 Task: Toggle common rendering emulation "Automatic dark mode".
Action: Mouse moved to (1344, 41)
Screenshot: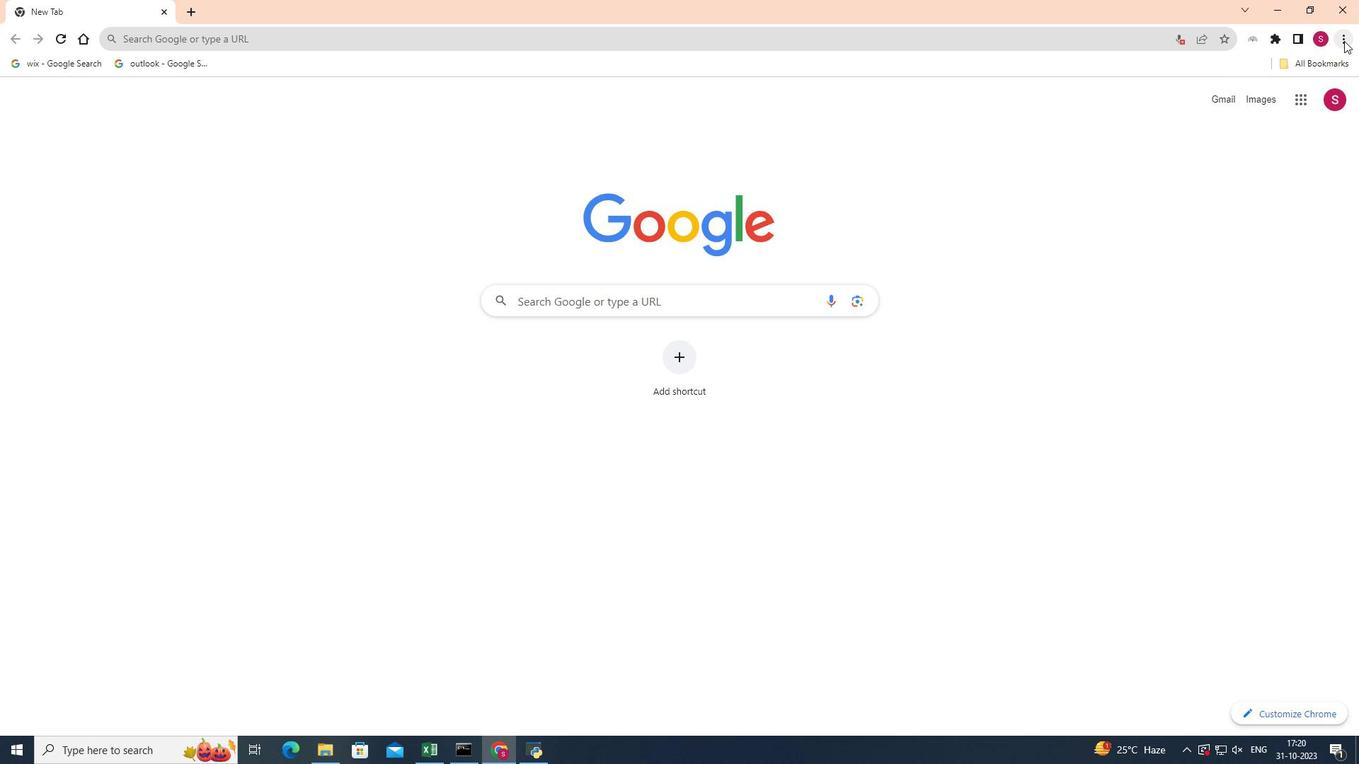 
Action: Mouse pressed left at (1344, 41)
Screenshot: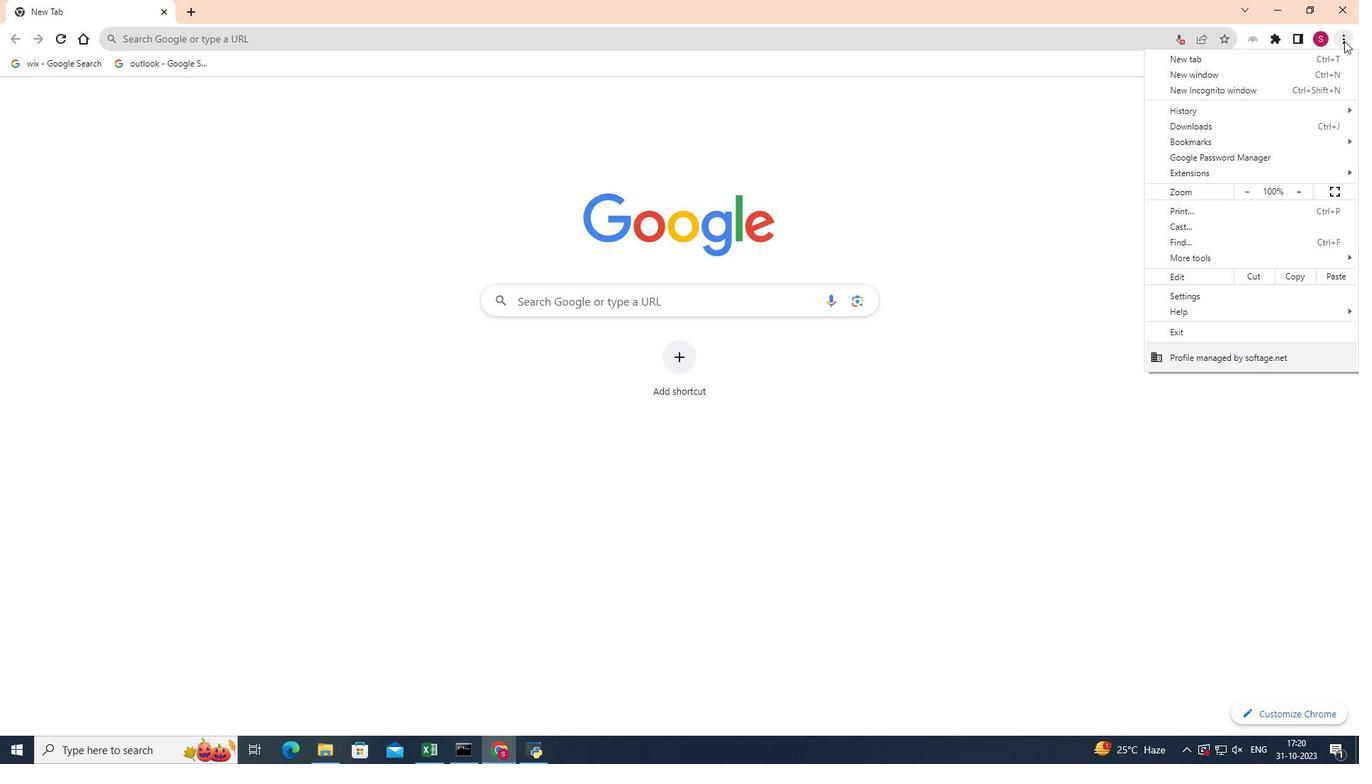 
Action: Mouse pressed left at (1344, 41)
Screenshot: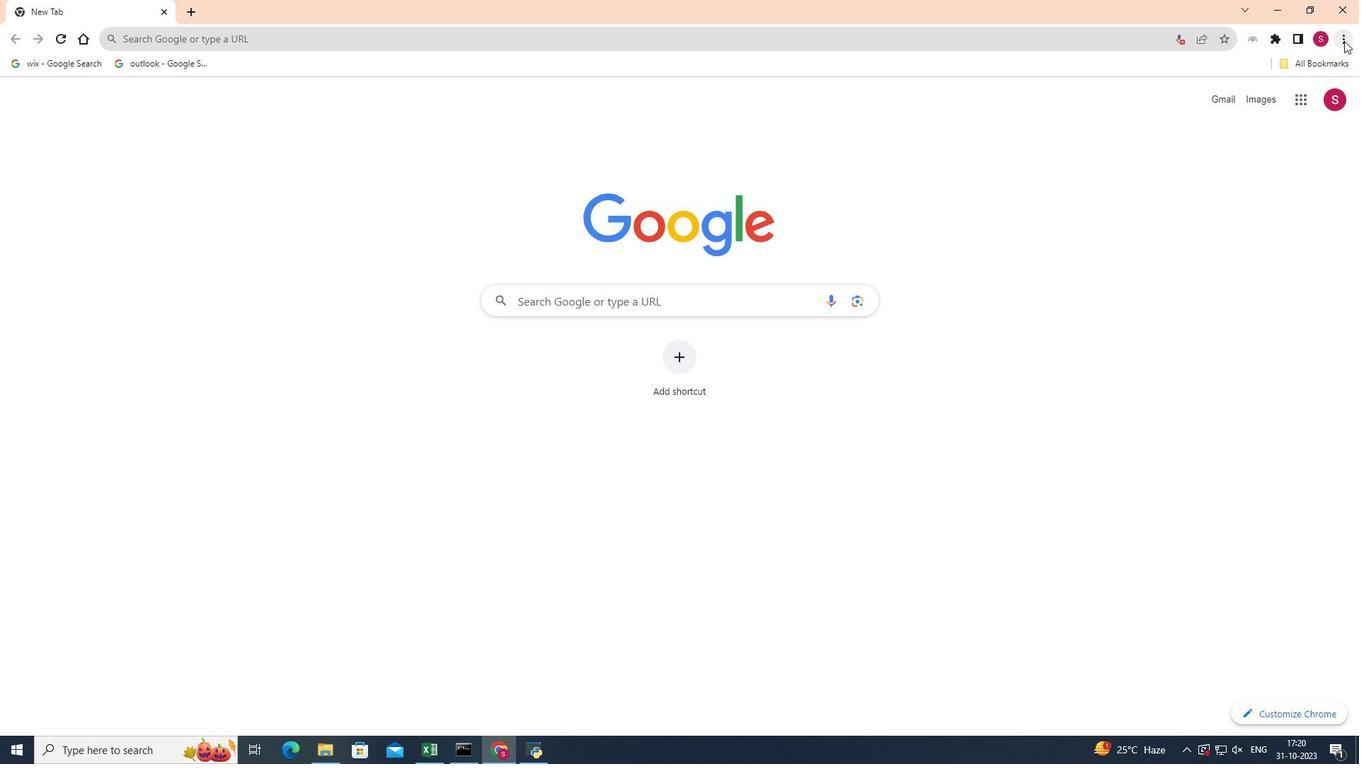 
Action: Mouse pressed left at (1344, 41)
Screenshot: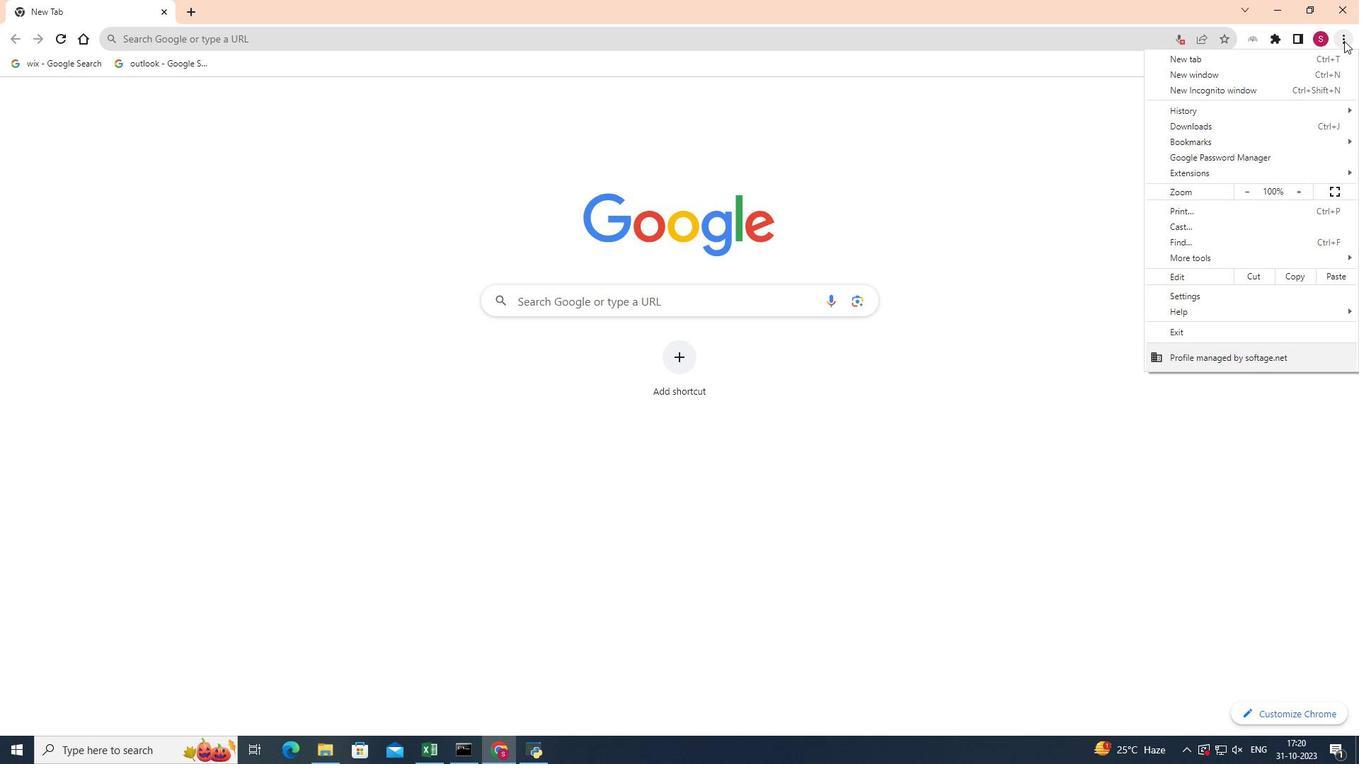
Action: Mouse moved to (1201, 257)
Screenshot: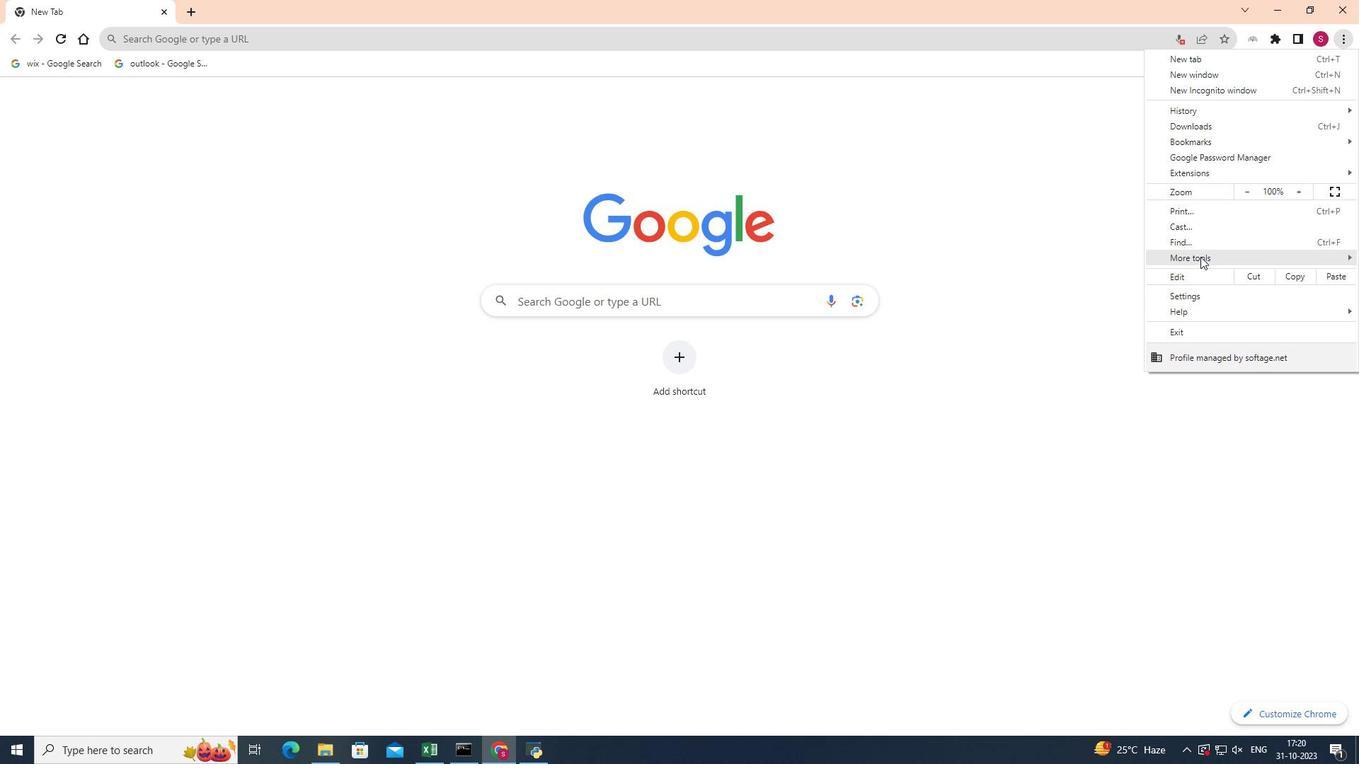 
Action: Mouse pressed left at (1201, 257)
Screenshot: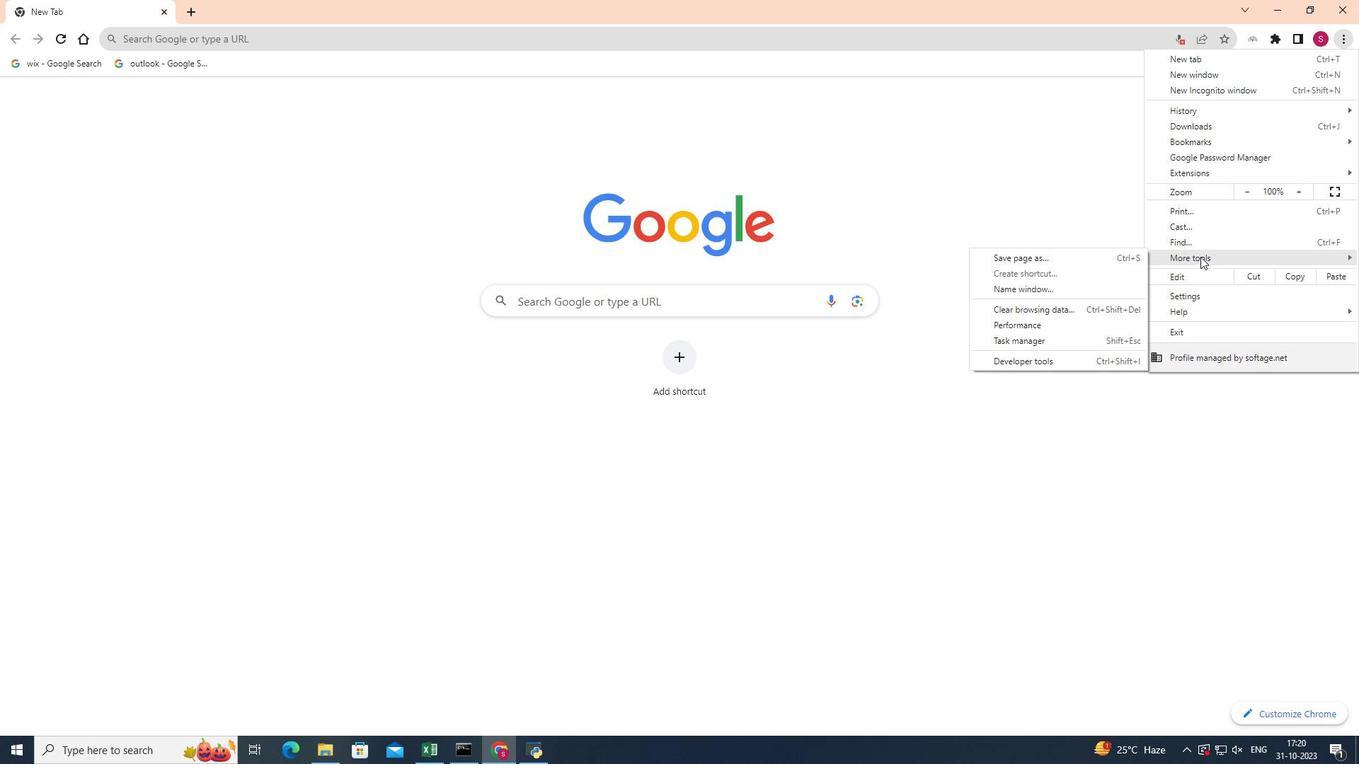 
Action: Mouse moved to (1058, 360)
Screenshot: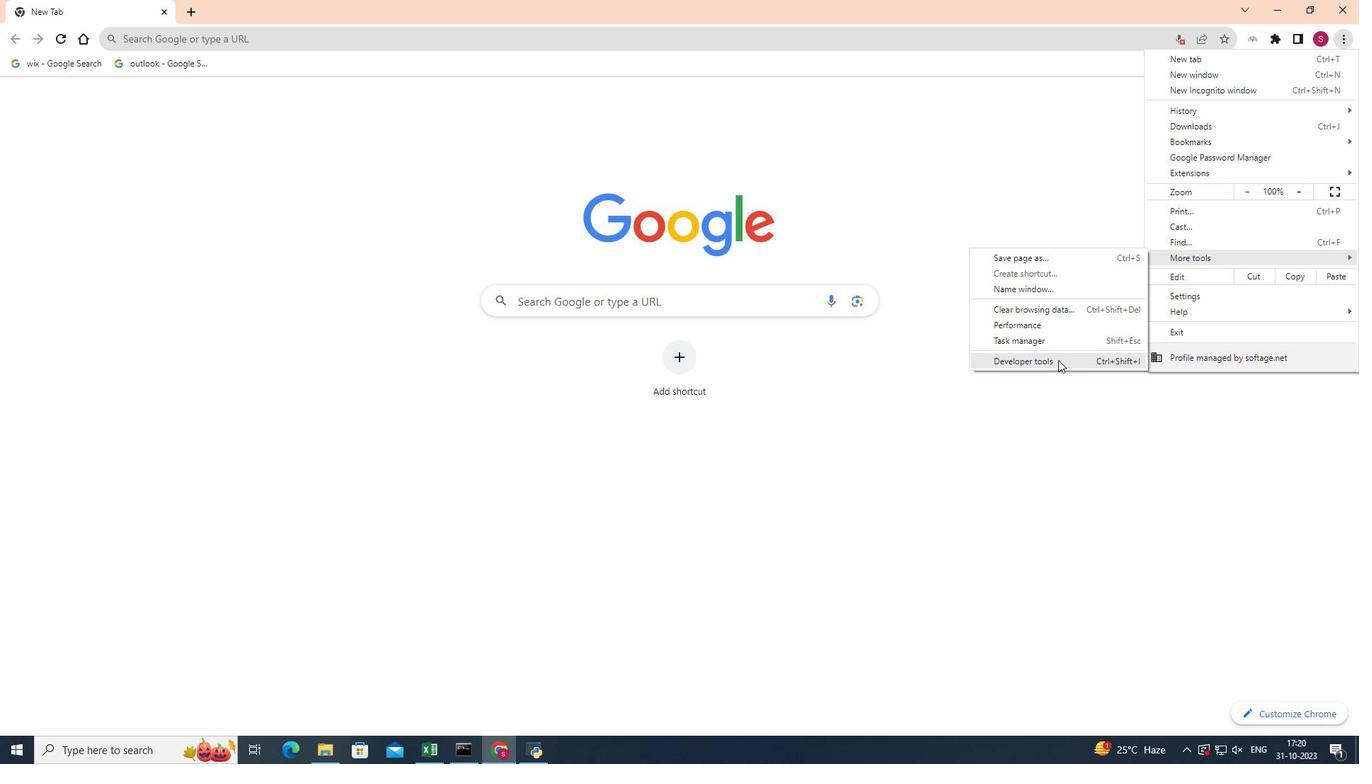 
Action: Mouse pressed left at (1058, 360)
Screenshot: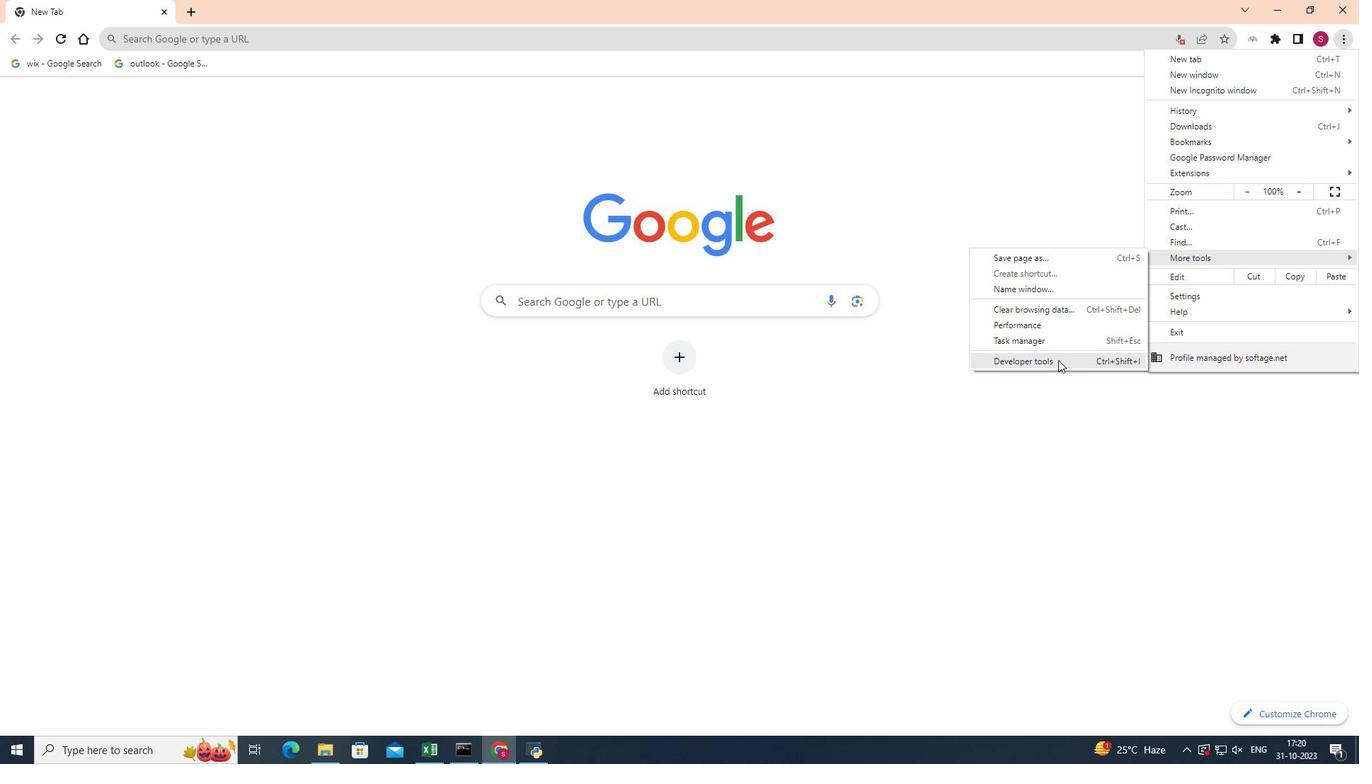 
Action: Mouse moved to (1320, 534)
Screenshot: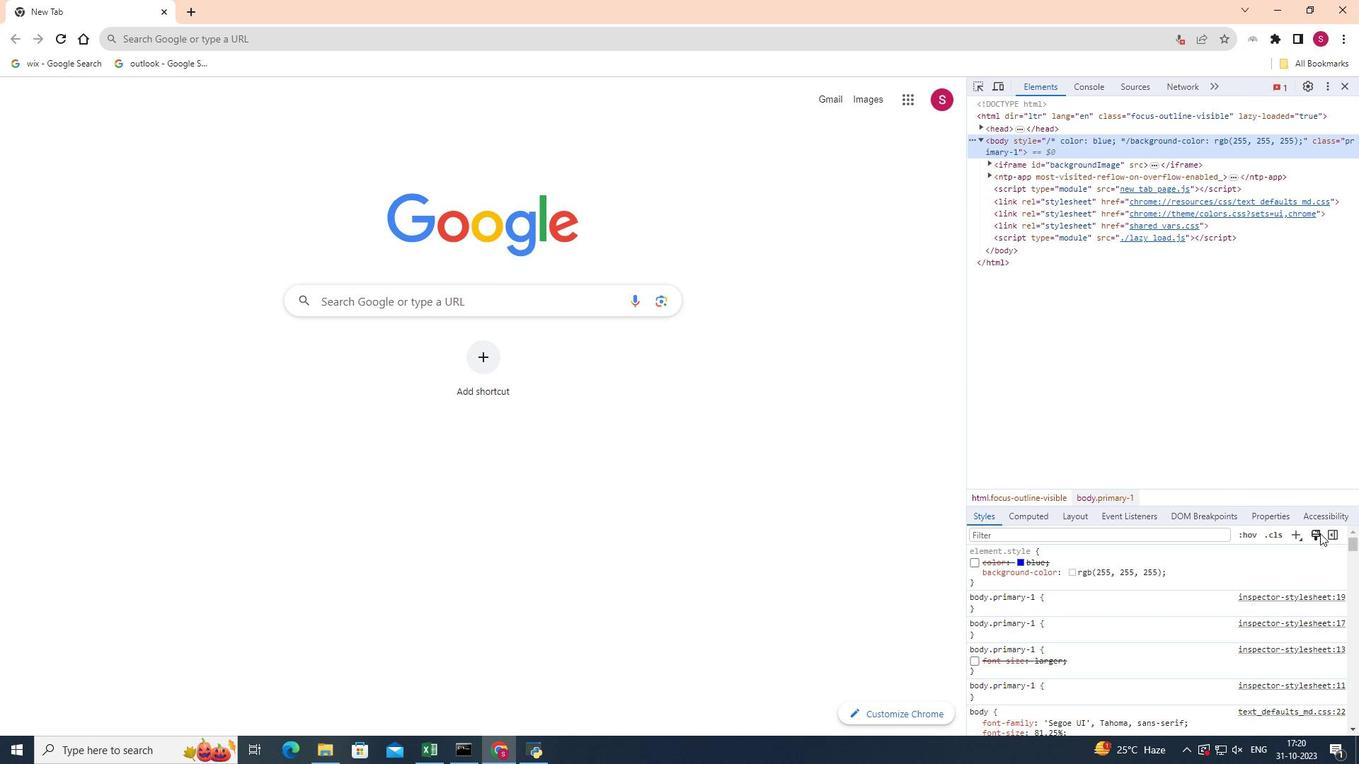 
Action: Mouse pressed left at (1320, 534)
Screenshot: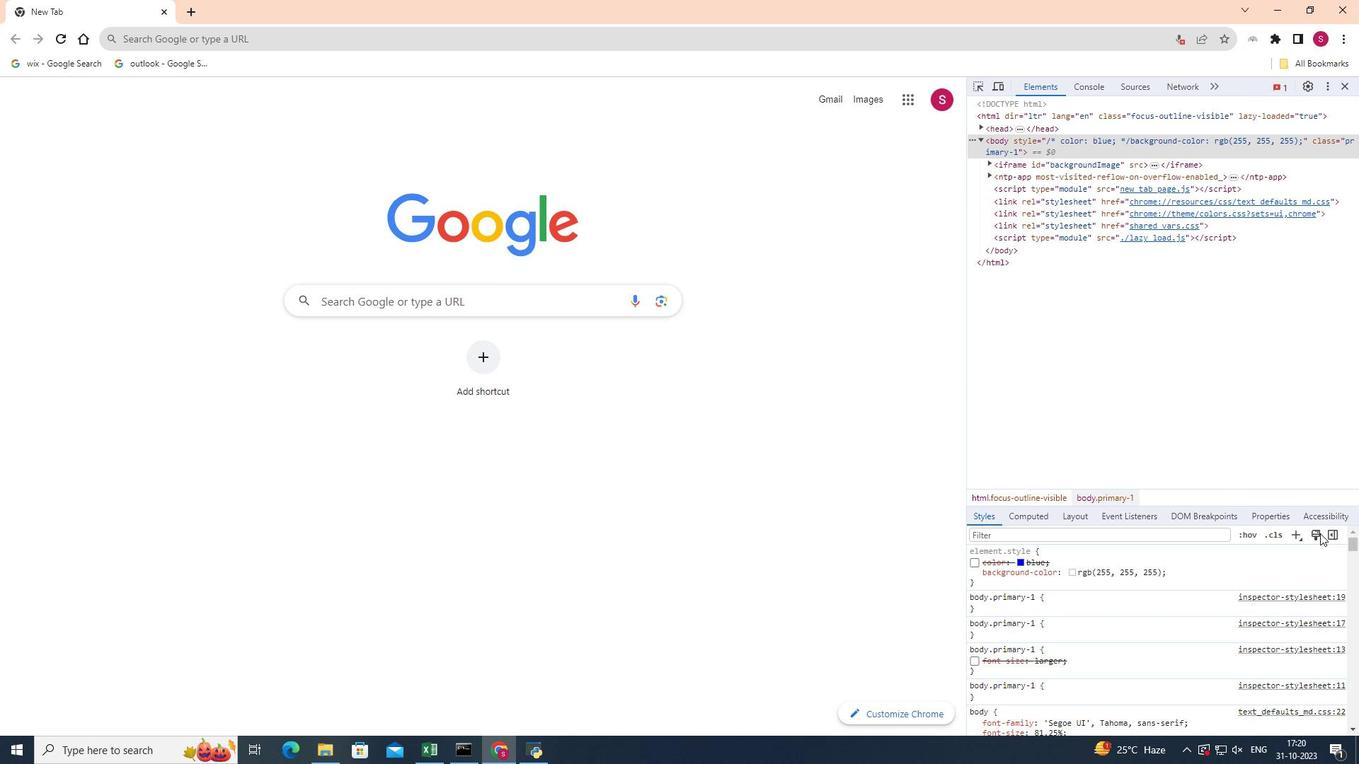 
Action: Mouse moved to (1303, 582)
Screenshot: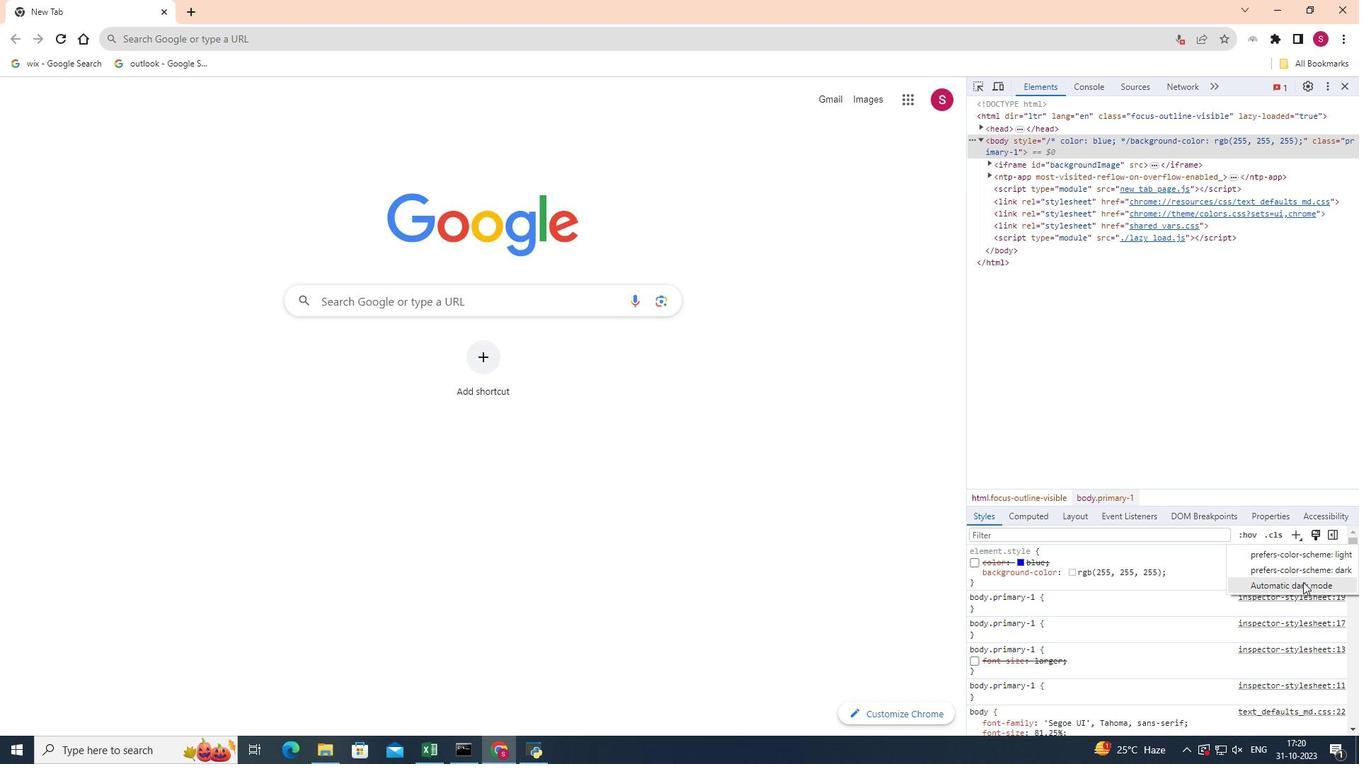 
Action: Mouse pressed left at (1303, 582)
Screenshot: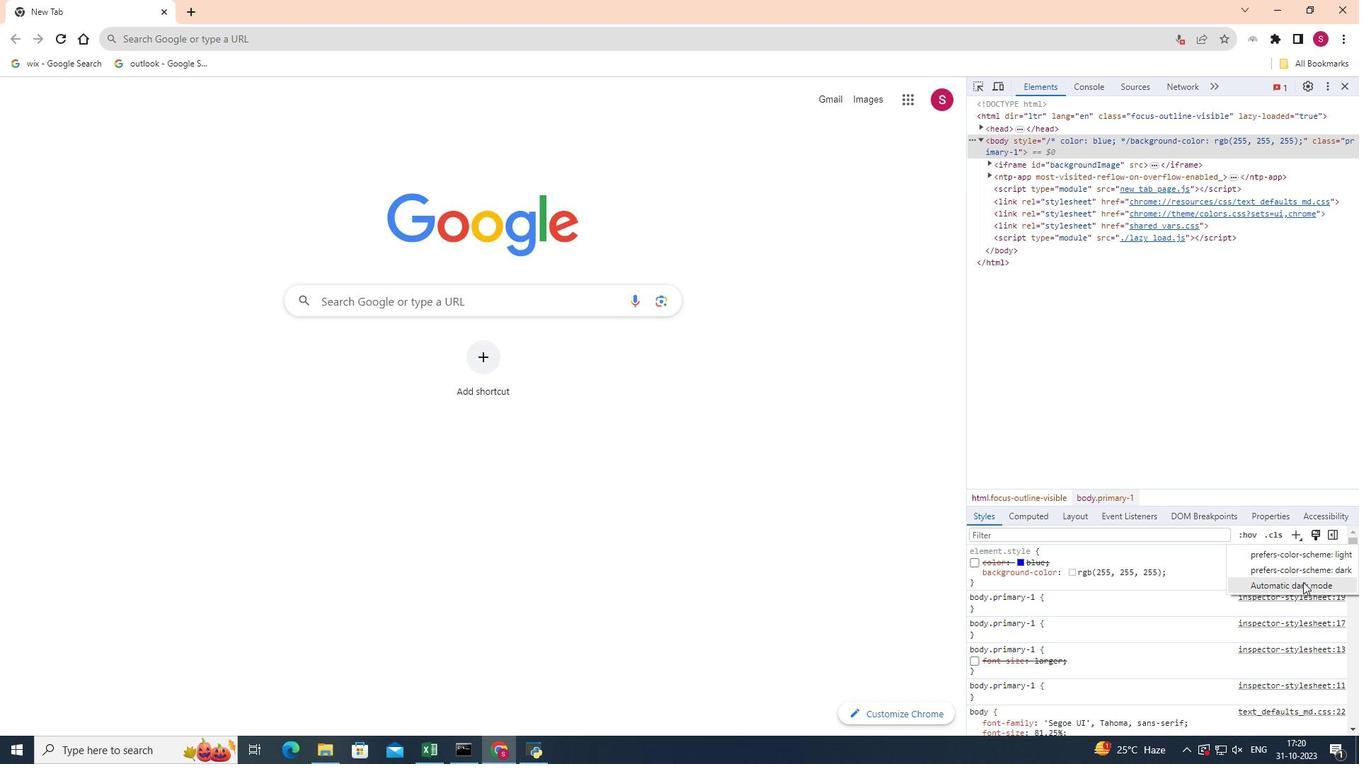 
